 Task: Plan a trip to Tékane, Mauritania from 10th December, 2023 to 15th December, 2023 for 7 adults.4 bedrooms having 7 beds and 4 bathrooms. Property type can be house. Amenities needed are: wifi, TV, free parkinig on premises, gym, breakfast. Booking option can be shelf check-in. Look for 4 properties as per requirement.
Action: Mouse moved to (488, 68)
Screenshot: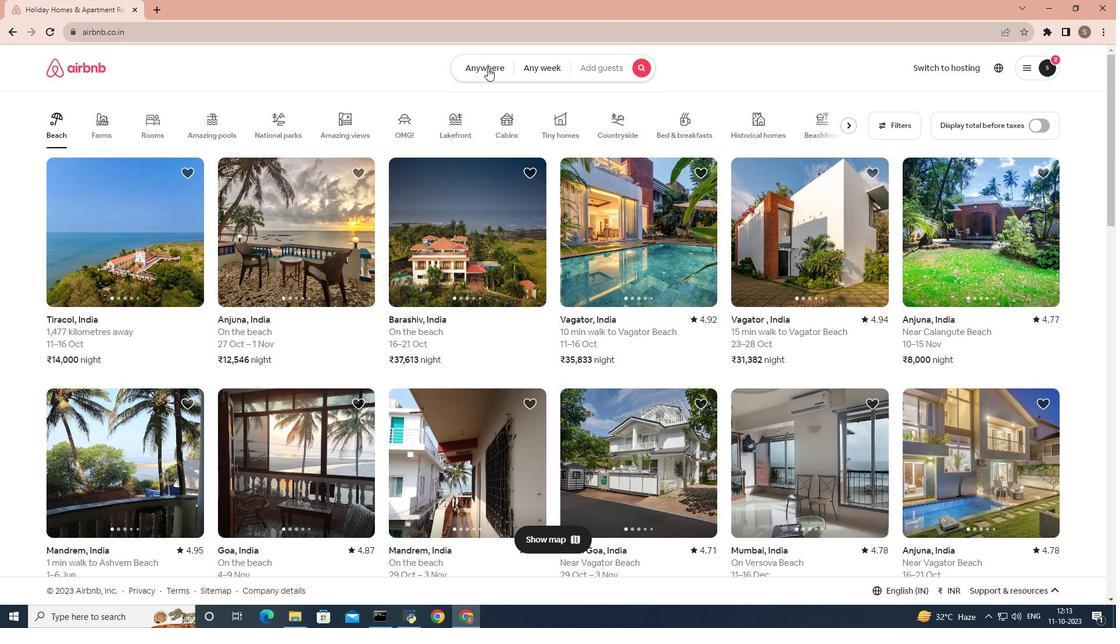 
Action: Mouse pressed left at (488, 68)
Screenshot: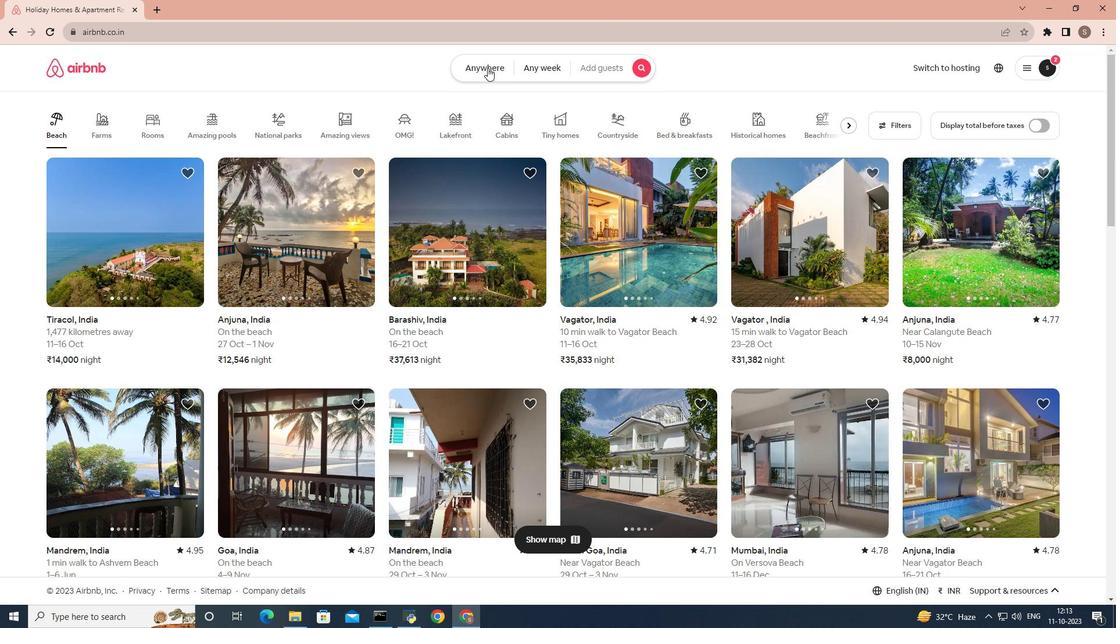 
Action: Mouse moved to (367, 113)
Screenshot: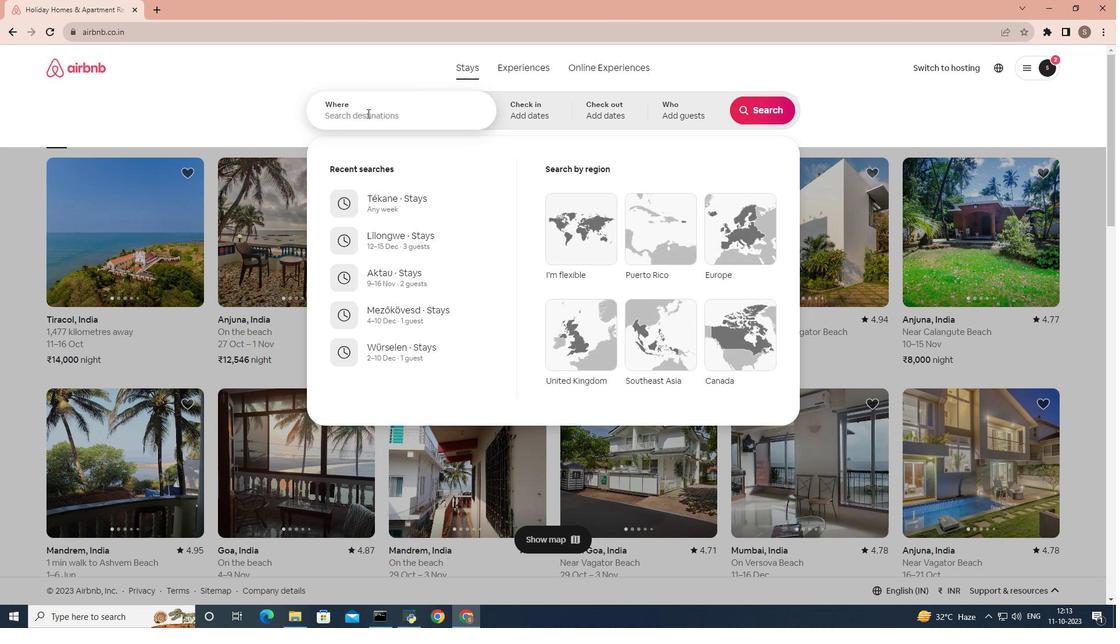 
Action: Mouse pressed left at (367, 113)
Screenshot: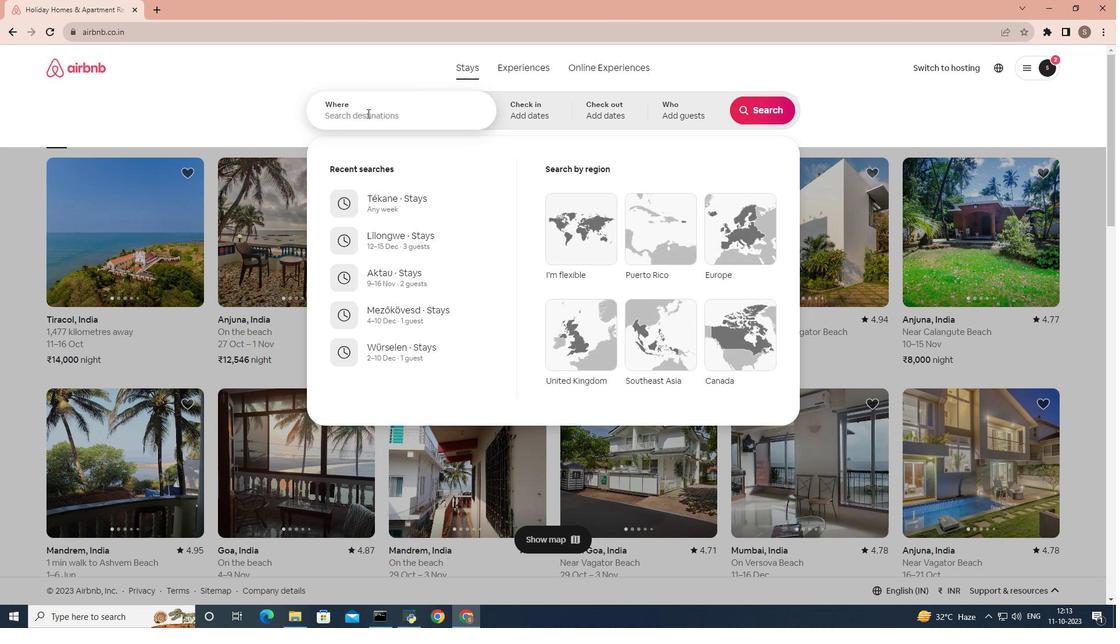 
Action: Key pressed tekane
Screenshot: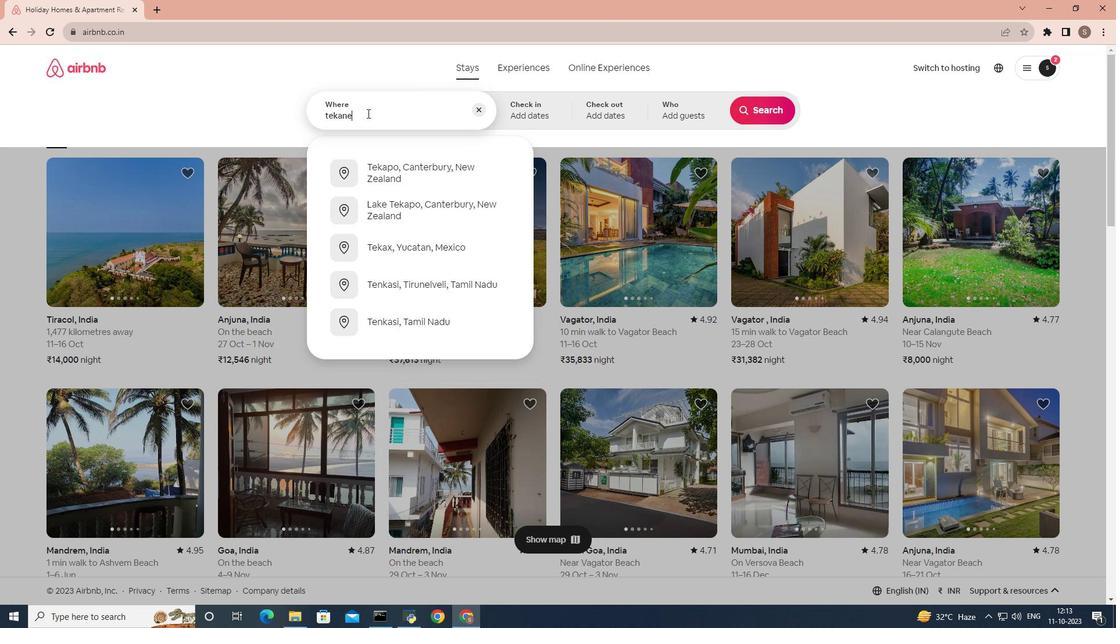
Action: Mouse moved to (384, 212)
Screenshot: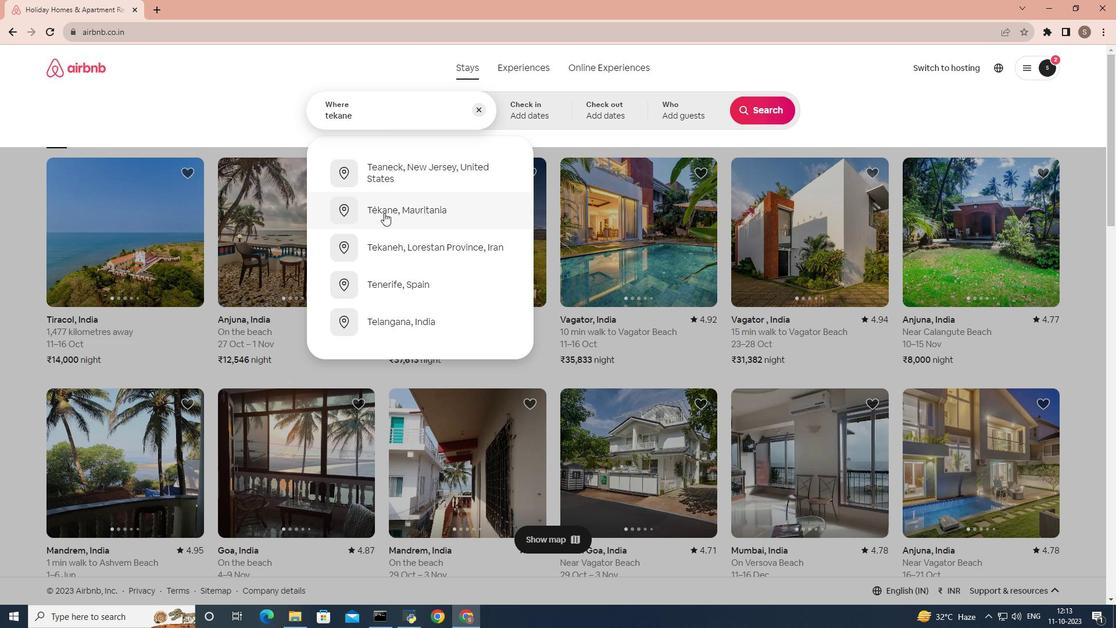 
Action: Mouse pressed left at (384, 212)
Screenshot: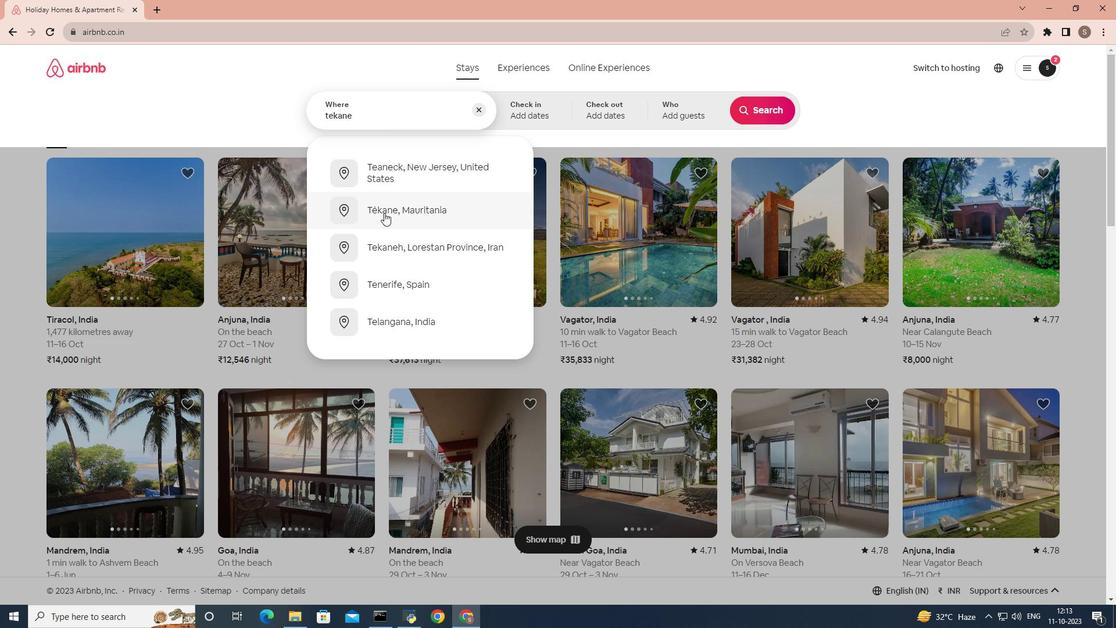 
Action: Mouse moved to (756, 197)
Screenshot: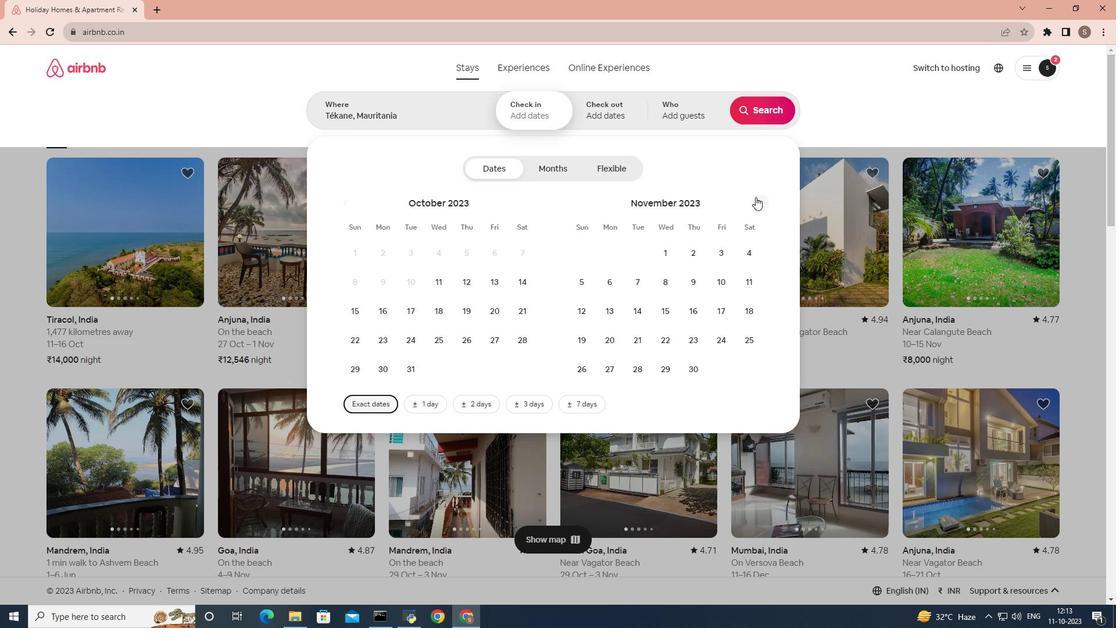 
Action: Mouse pressed left at (756, 197)
Screenshot: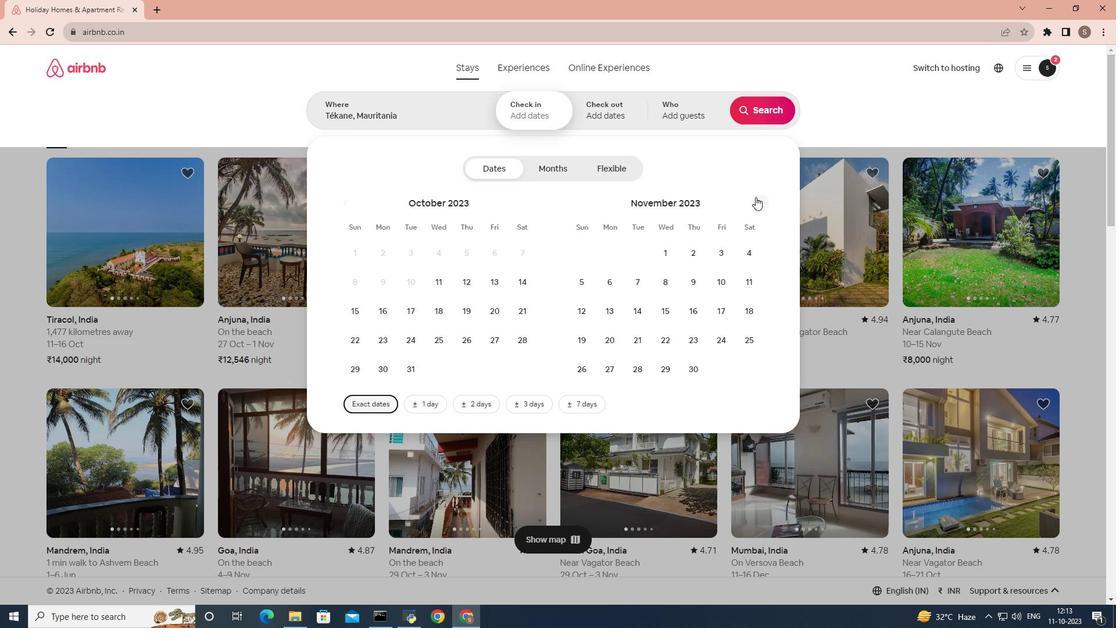 
Action: Mouse moved to (584, 318)
Screenshot: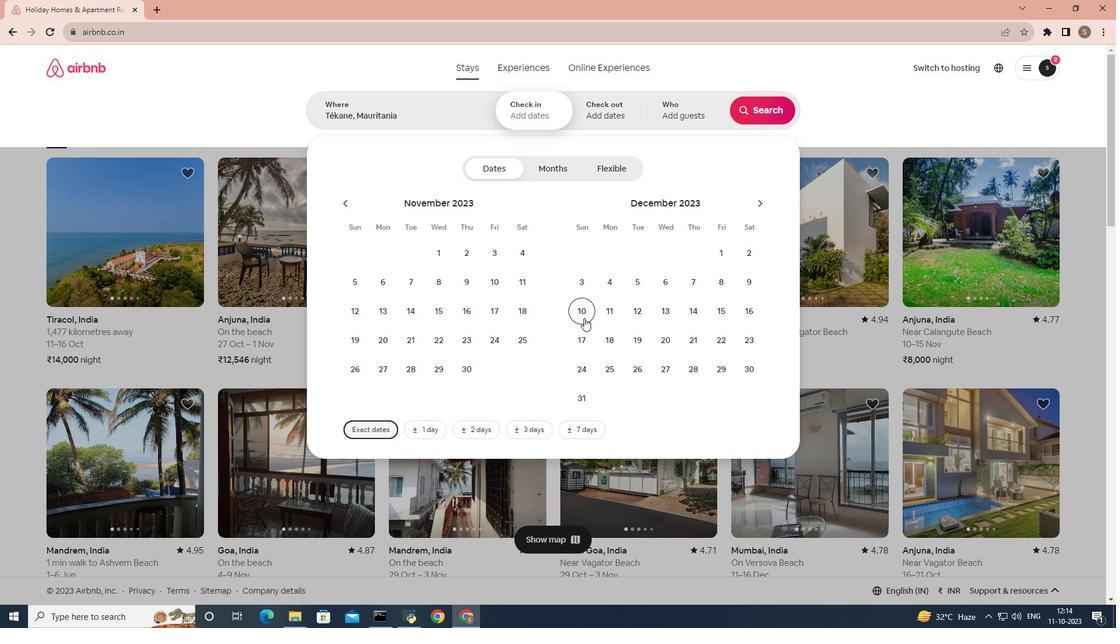 
Action: Mouse pressed left at (584, 318)
Screenshot: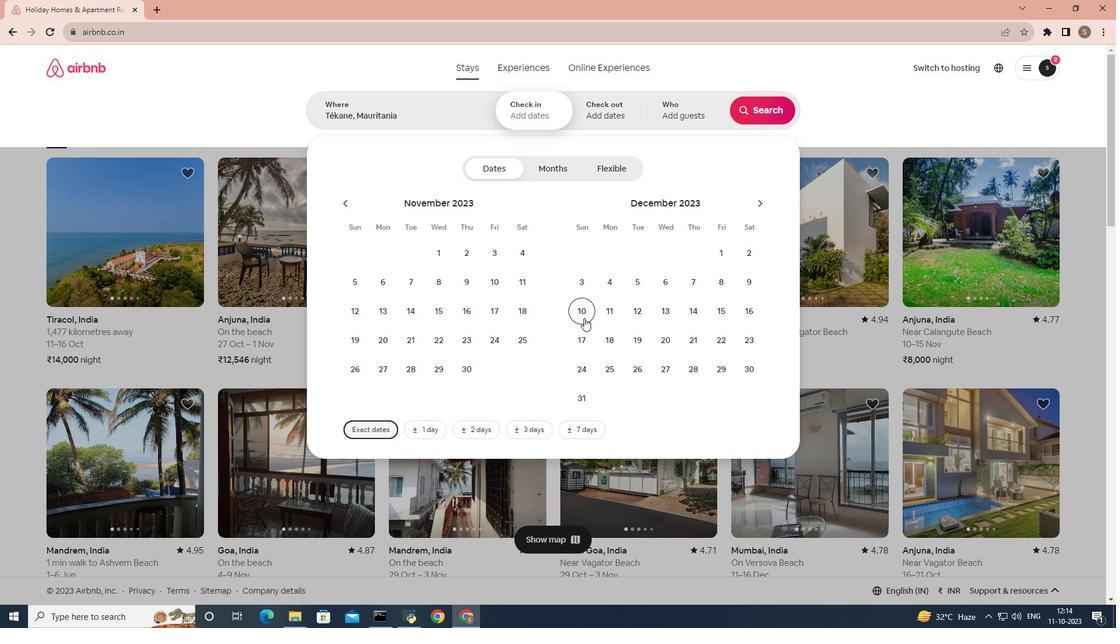
Action: Mouse moved to (724, 321)
Screenshot: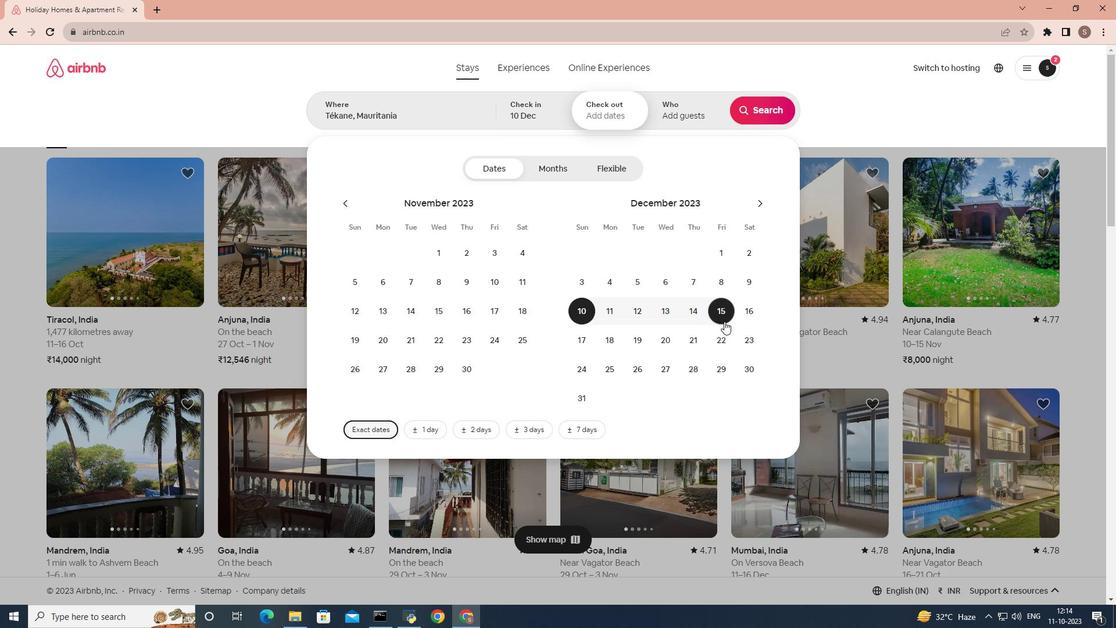 
Action: Mouse pressed left at (724, 321)
Screenshot: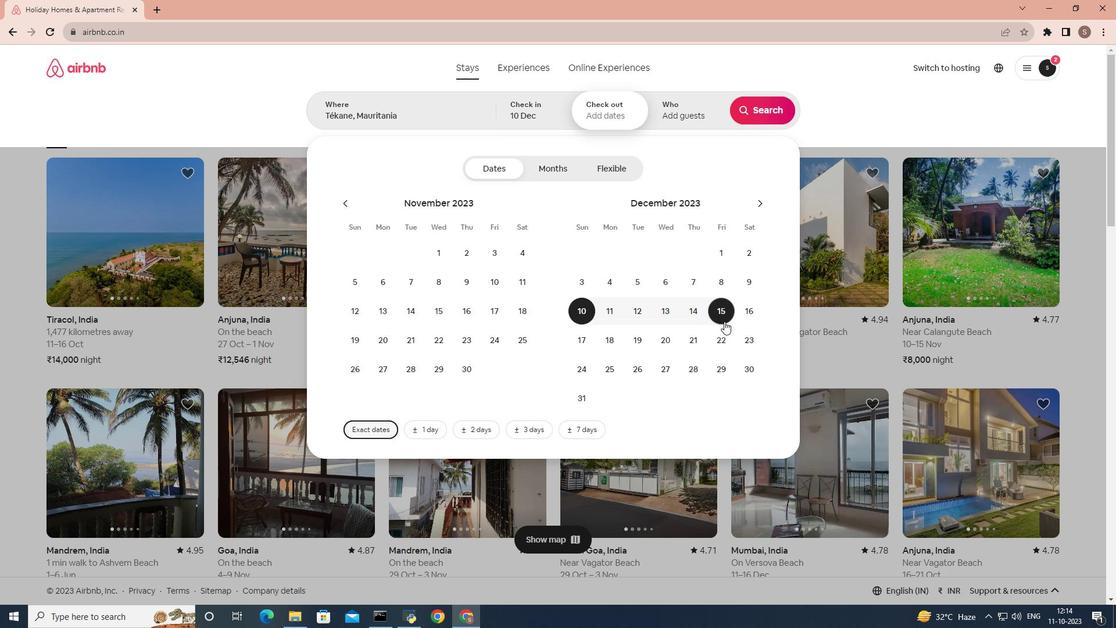 
Action: Mouse moved to (698, 119)
Screenshot: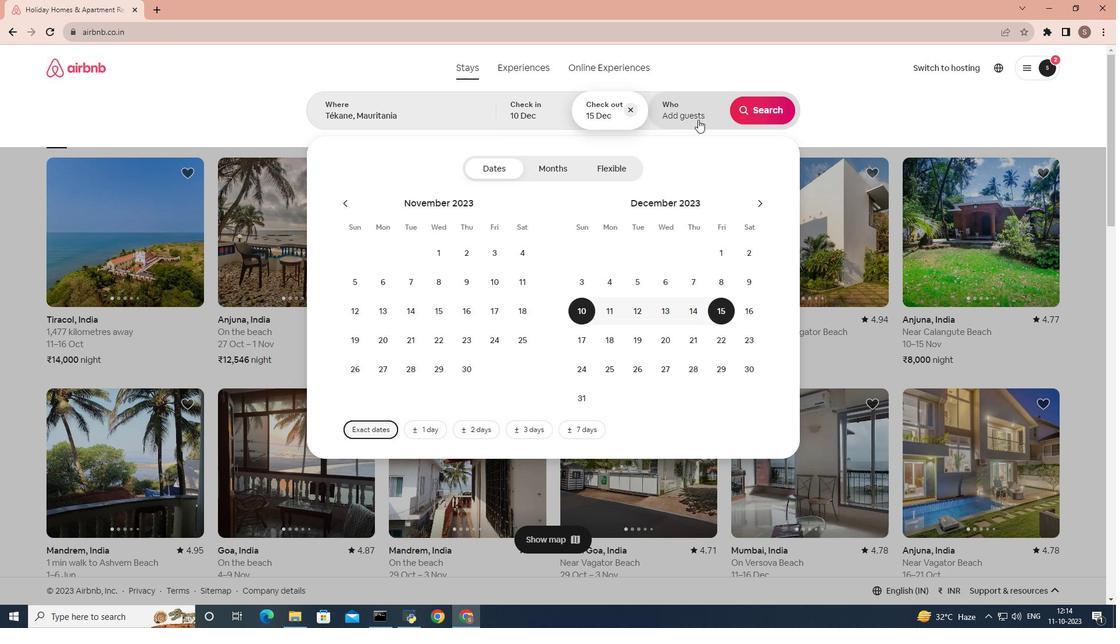 
Action: Mouse pressed left at (698, 119)
Screenshot: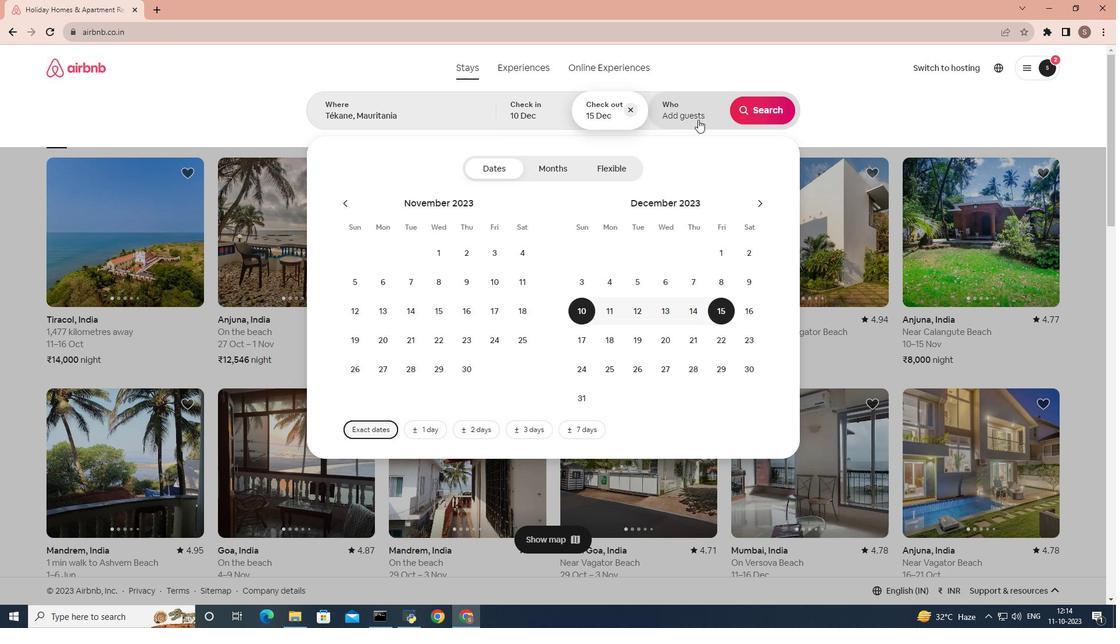 
Action: Mouse moved to (769, 171)
Screenshot: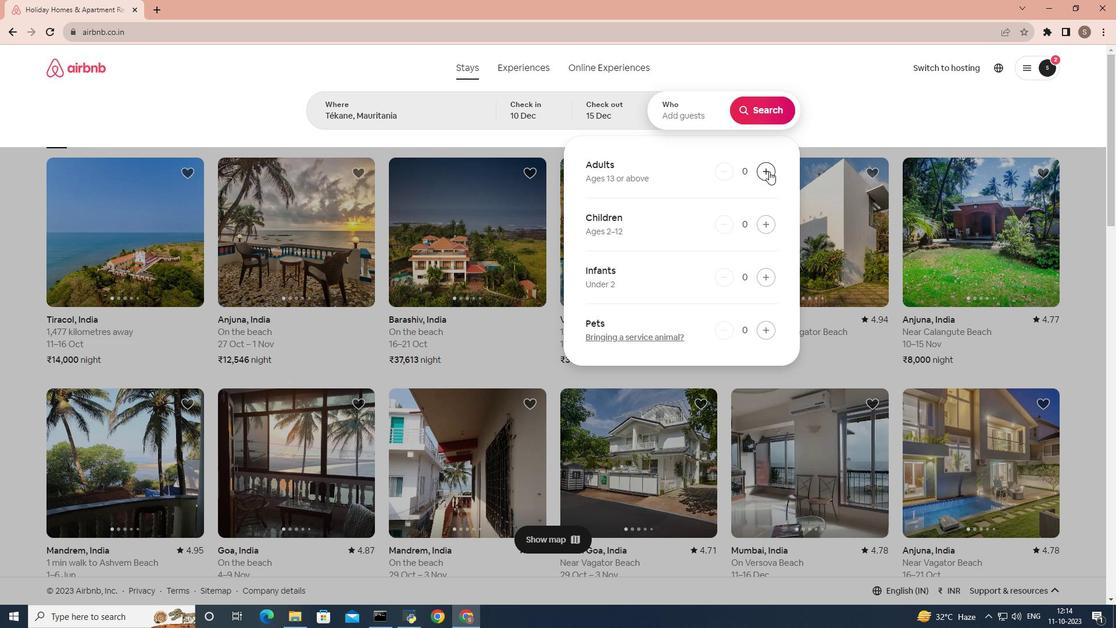 
Action: Mouse pressed left at (769, 171)
Screenshot: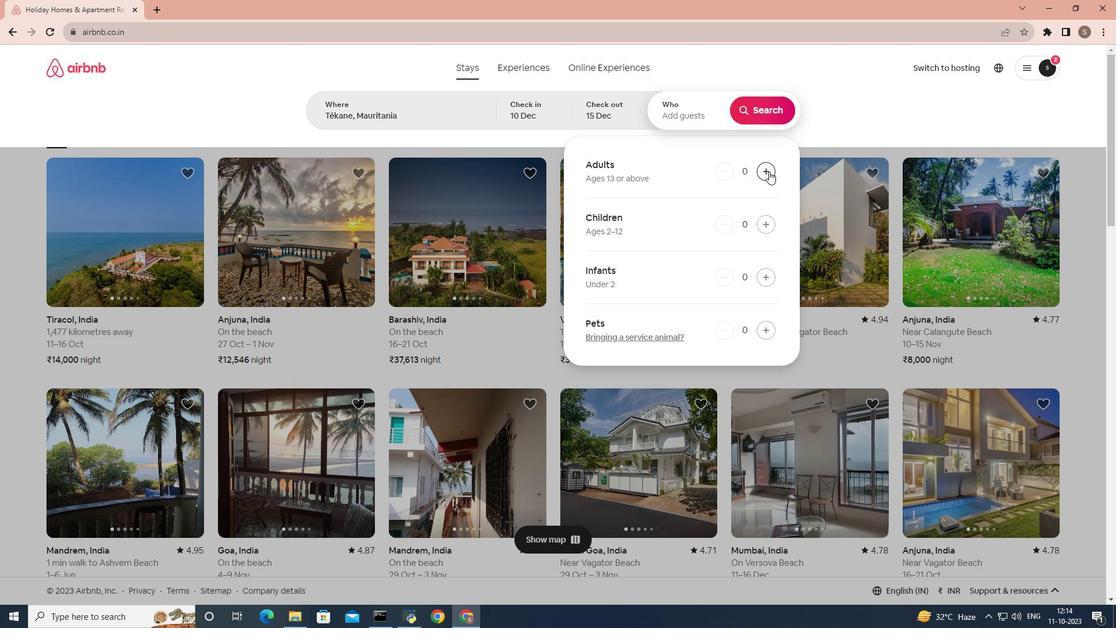 
Action: Mouse pressed left at (769, 171)
Screenshot: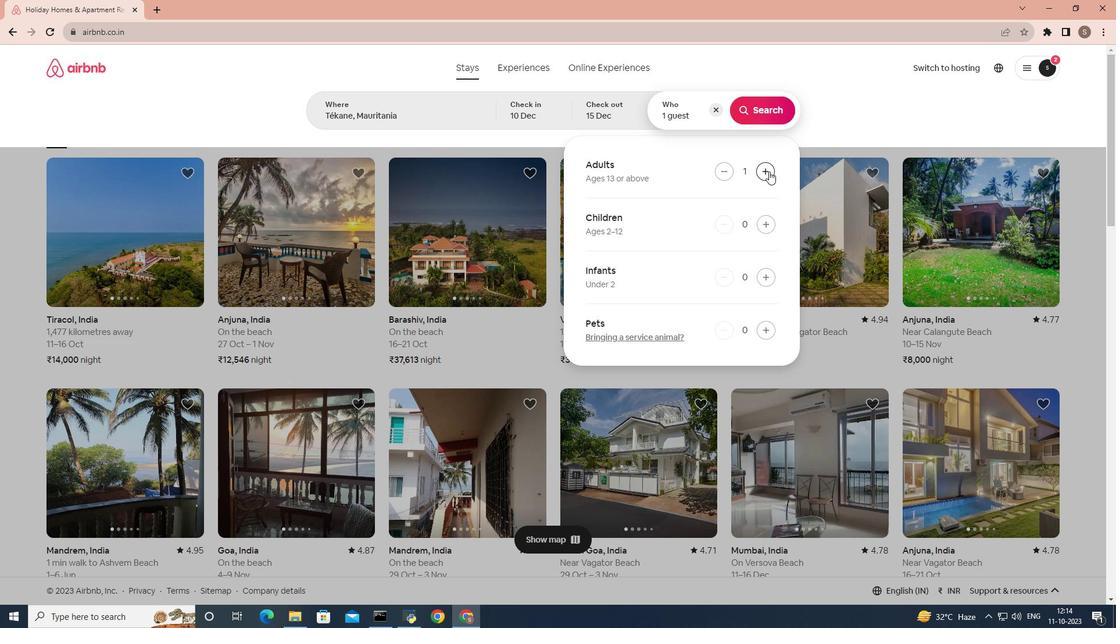 
Action: Mouse pressed left at (769, 171)
Screenshot: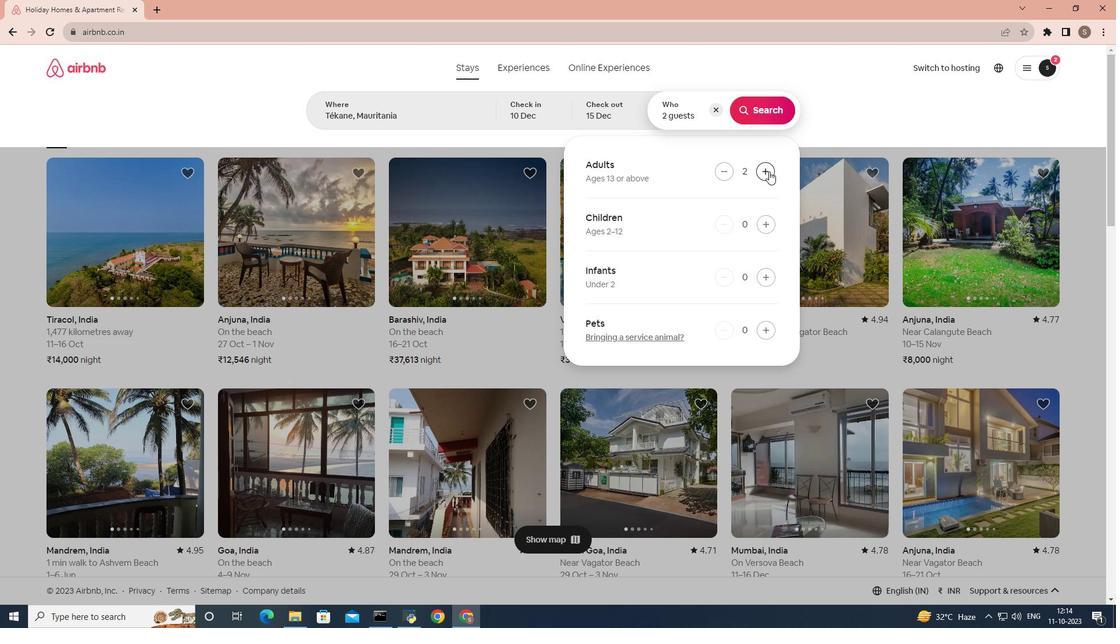 
Action: Mouse pressed left at (769, 171)
Screenshot: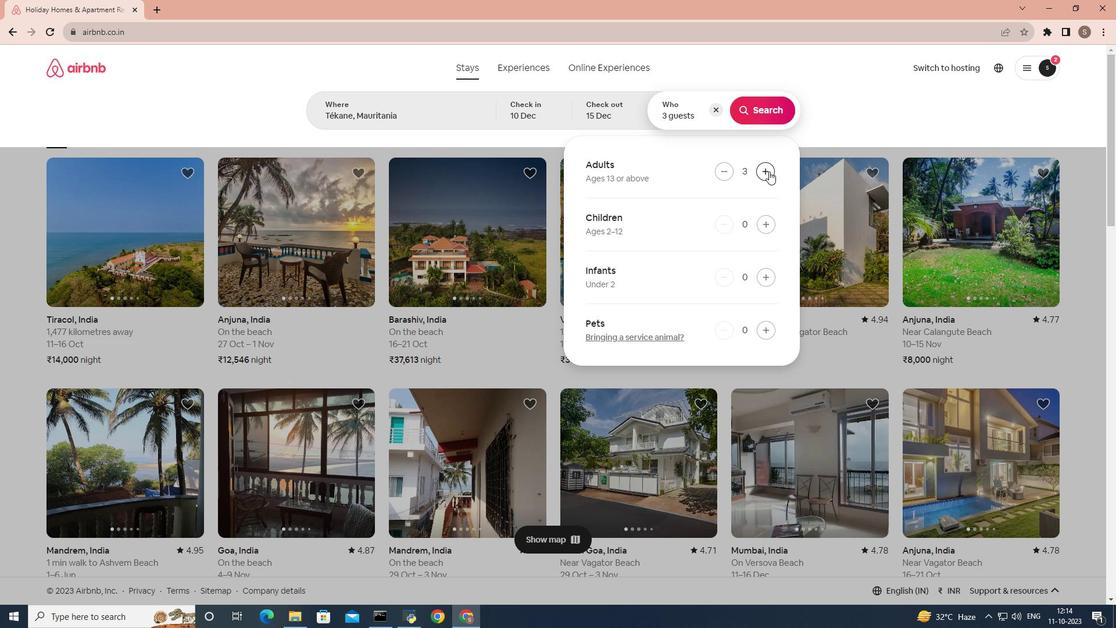 
Action: Mouse pressed left at (769, 171)
Screenshot: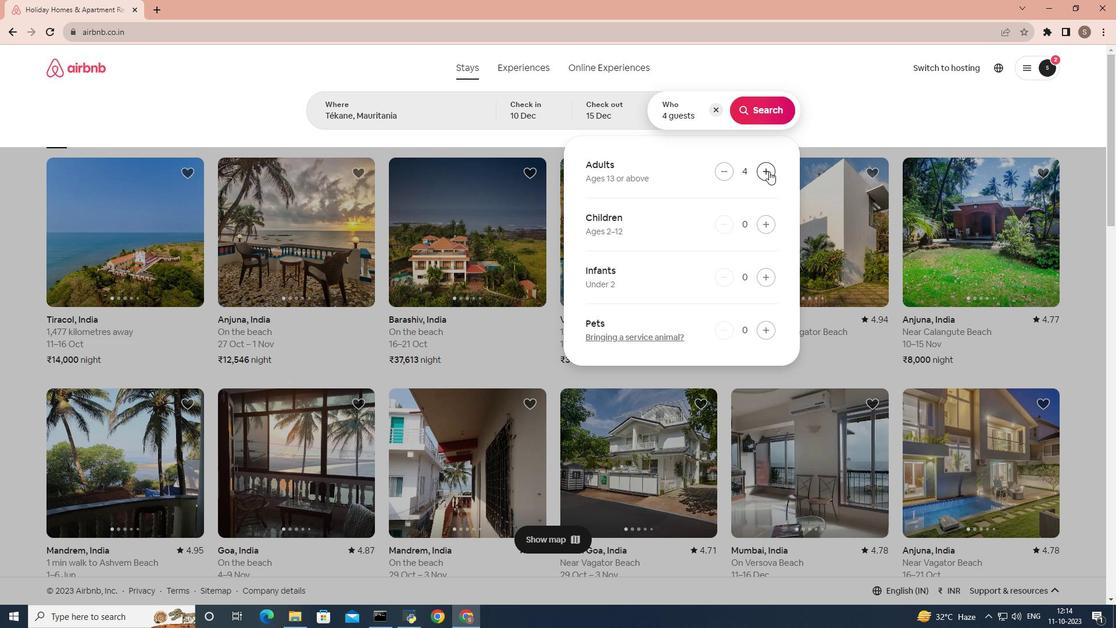 
Action: Mouse pressed left at (769, 171)
Screenshot: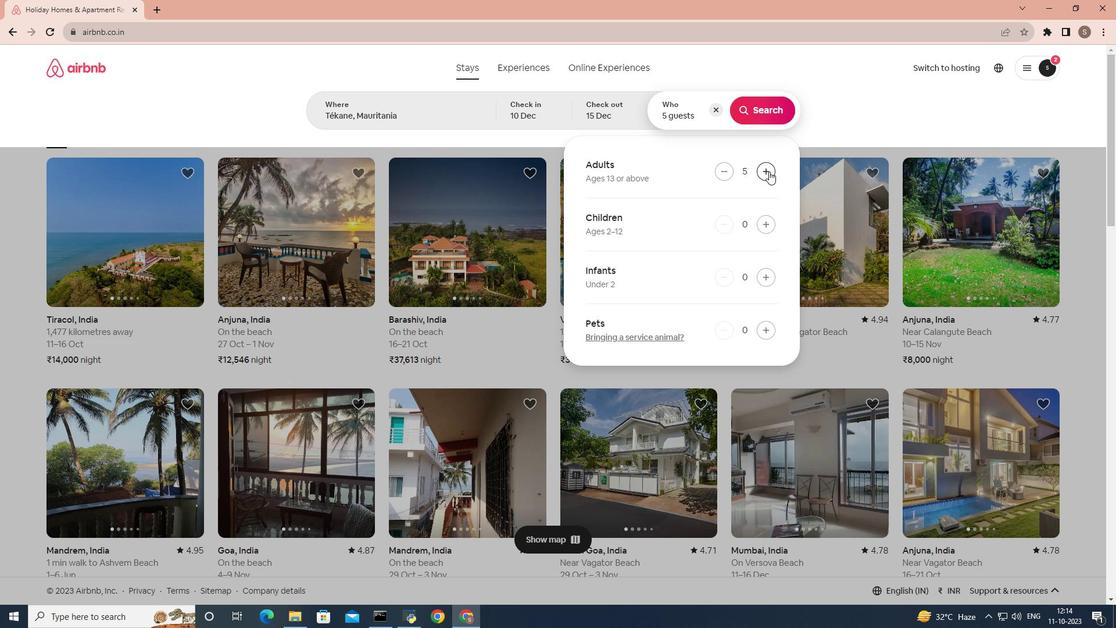 
Action: Mouse pressed left at (769, 171)
Screenshot: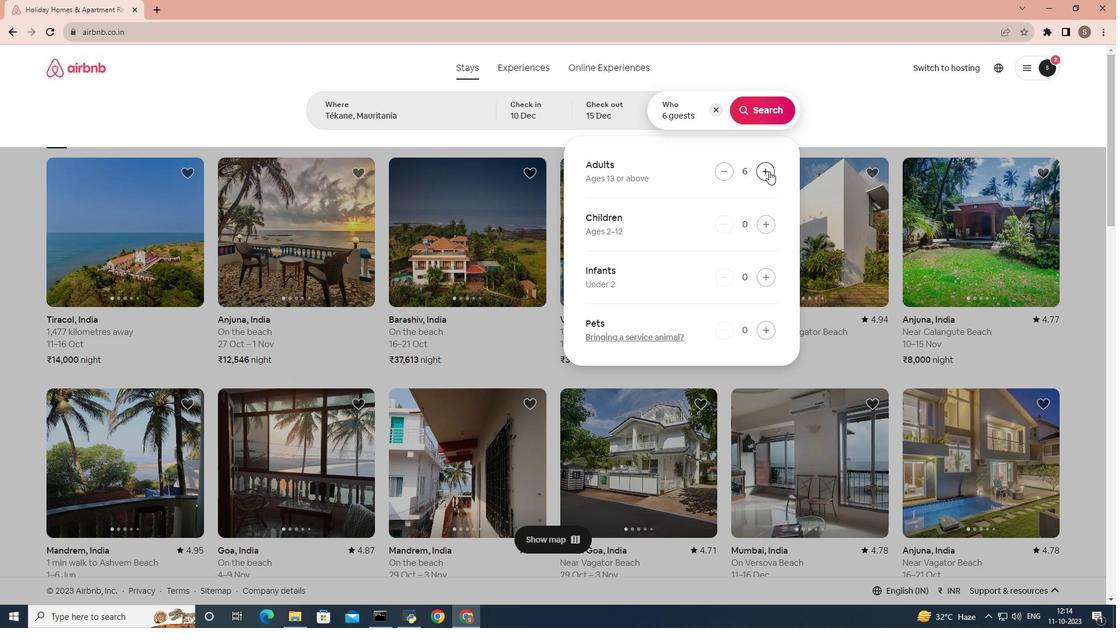 
Action: Mouse moved to (763, 119)
Screenshot: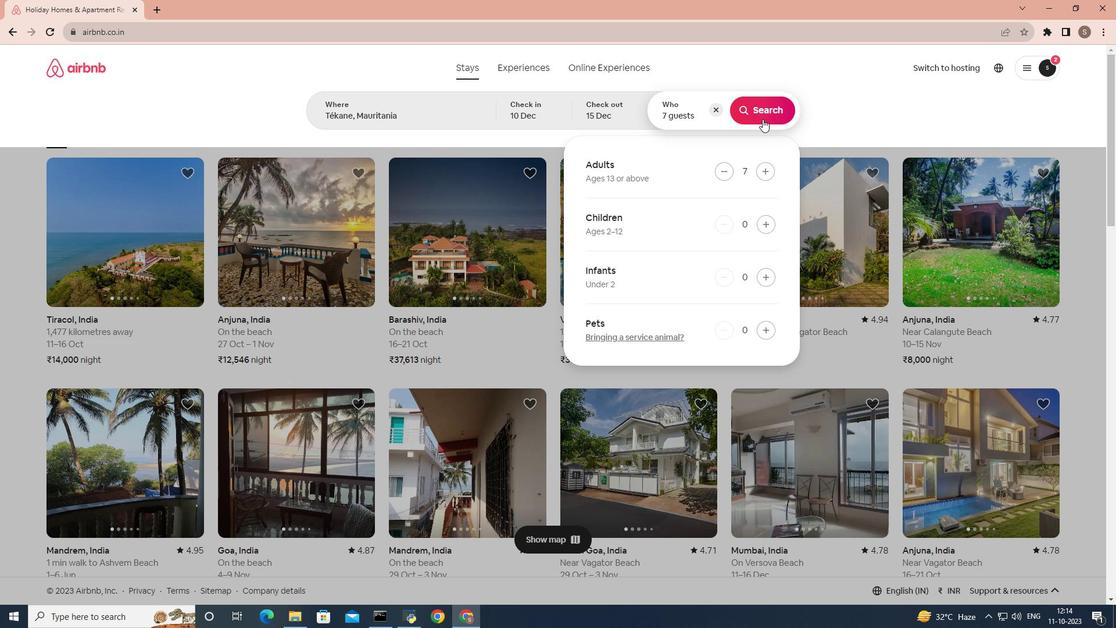 
Action: Mouse pressed left at (763, 119)
Screenshot: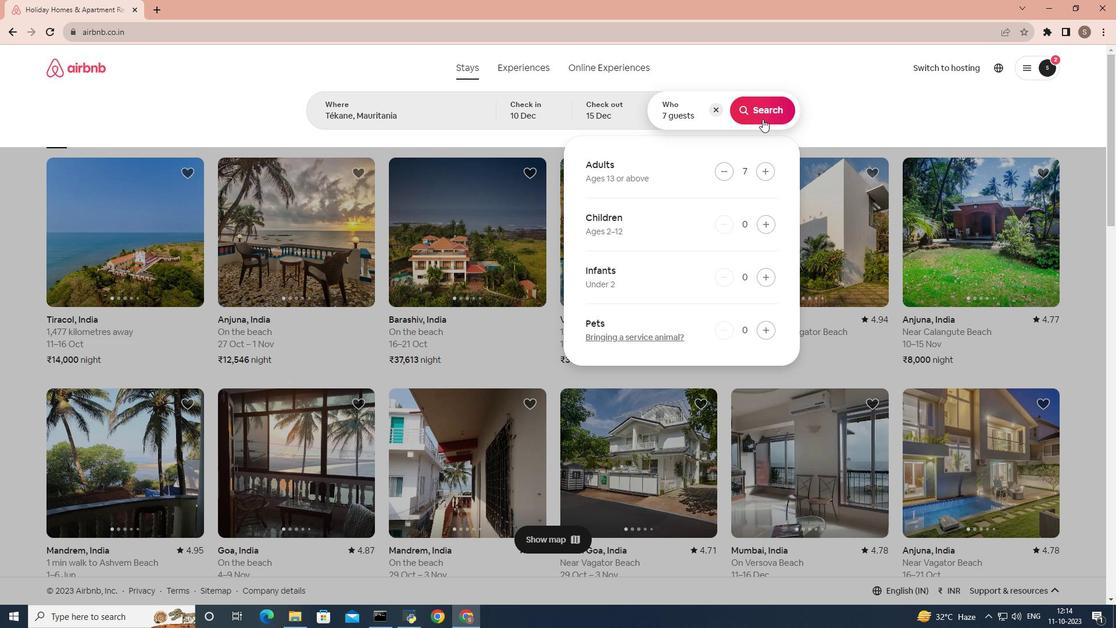 
Action: Mouse moved to (584, 264)
Screenshot: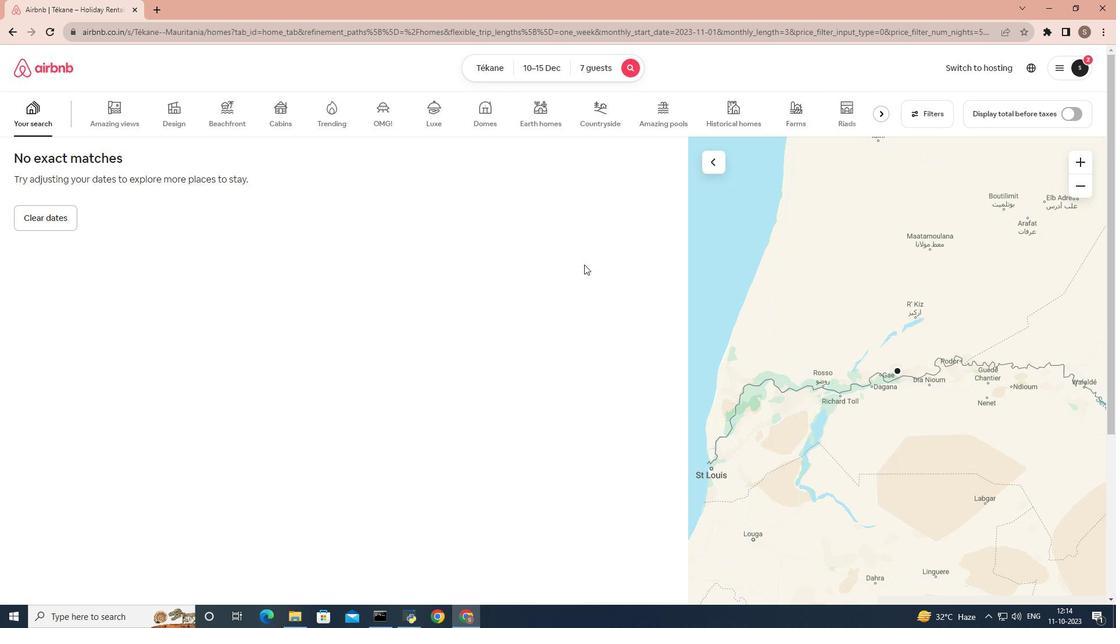 
